 Task: Create a rule from the Agile list, Priority changed -> Complete task in the project AgileRadius if Priority Cleared then Complete Task
Action: Mouse moved to (79, 283)
Screenshot: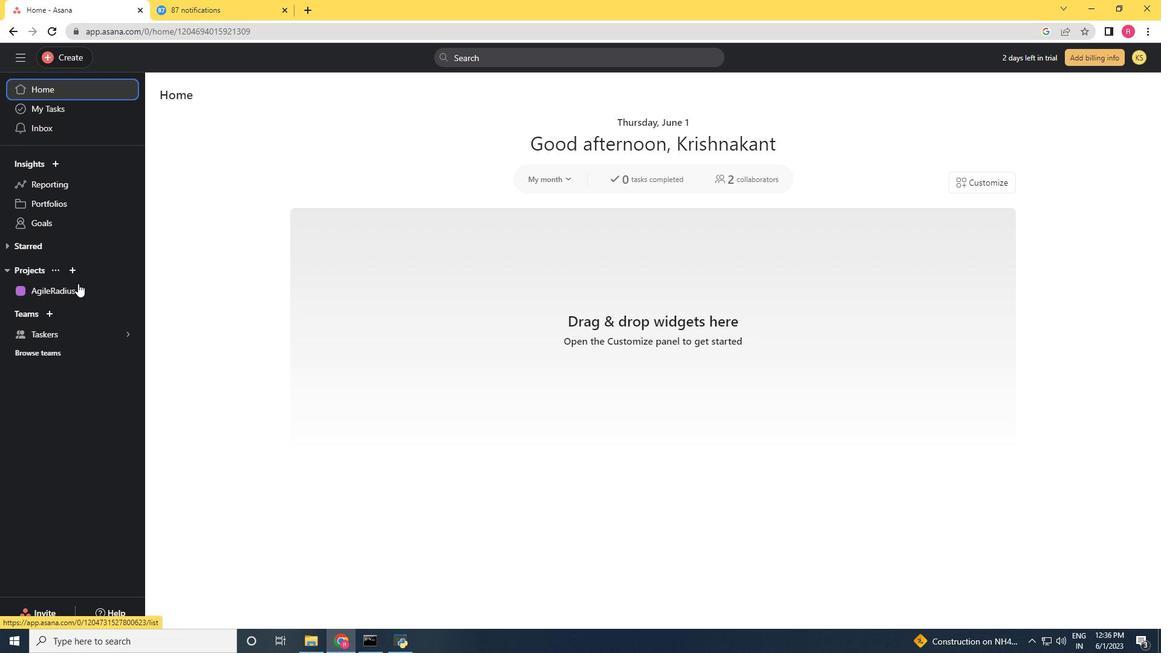 
Action: Mouse pressed left at (79, 283)
Screenshot: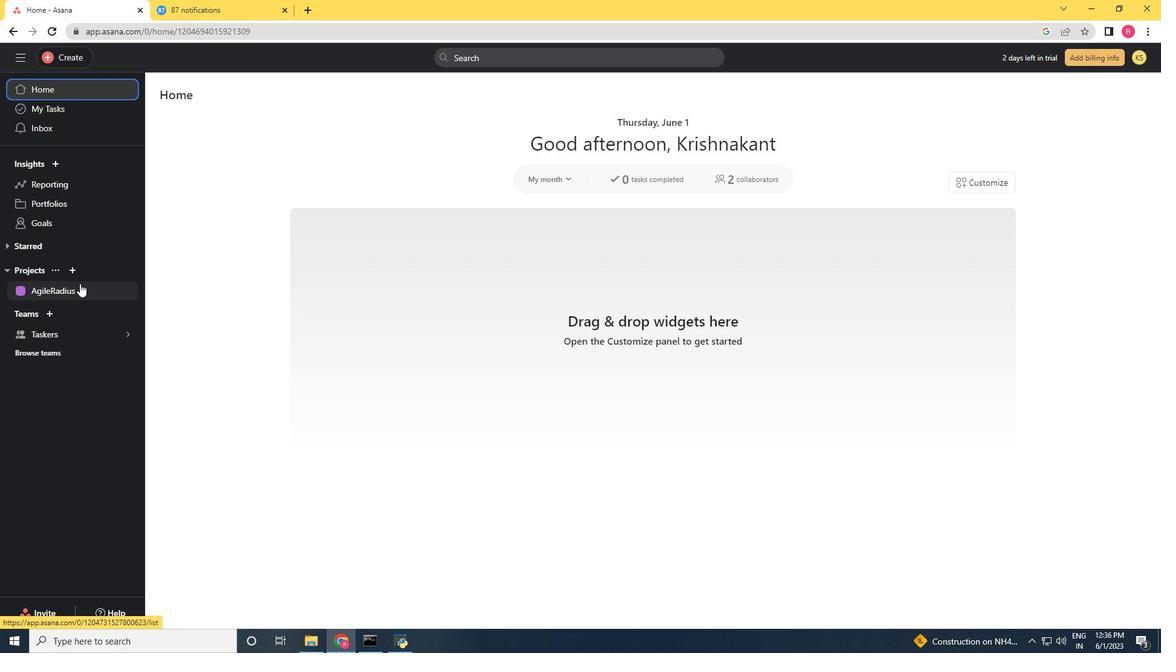 
Action: Mouse moved to (1119, 102)
Screenshot: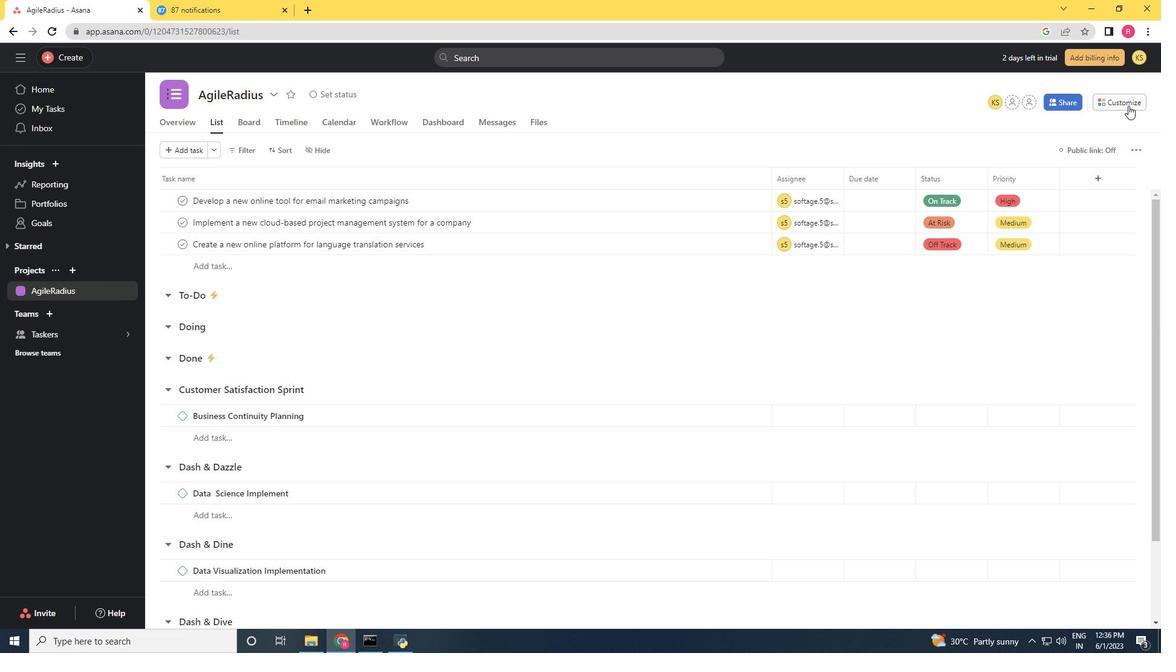 
Action: Mouse pressed left at (1119, 102)
Screenshot: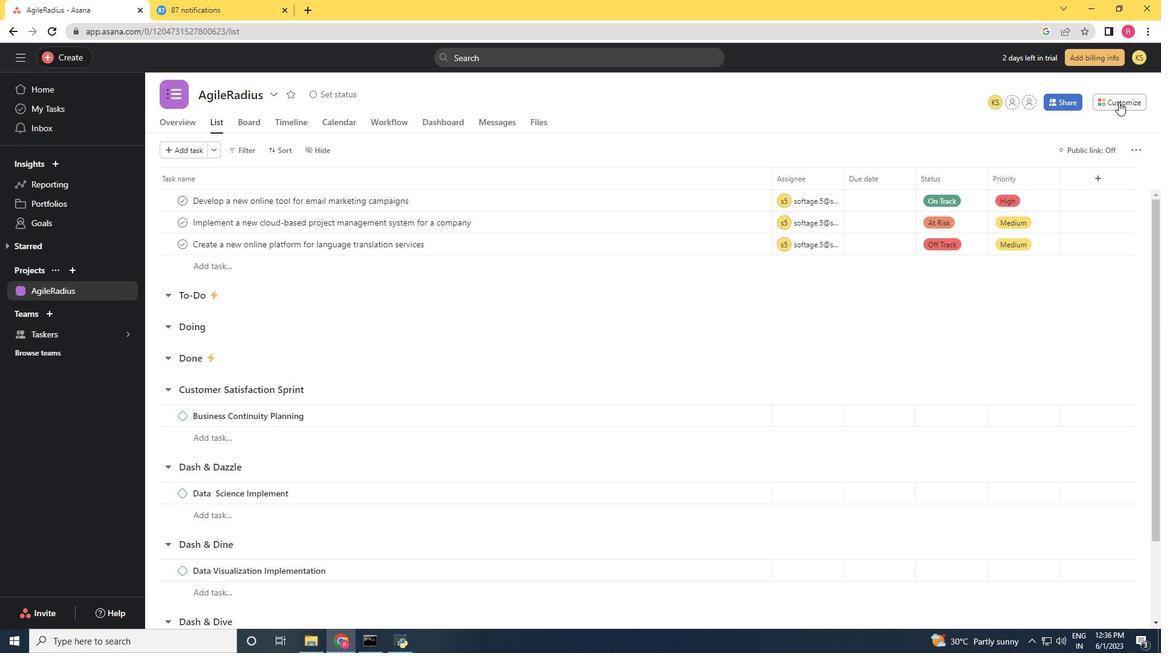 
Action: Mouse moved to (900, 270)
Screenshot: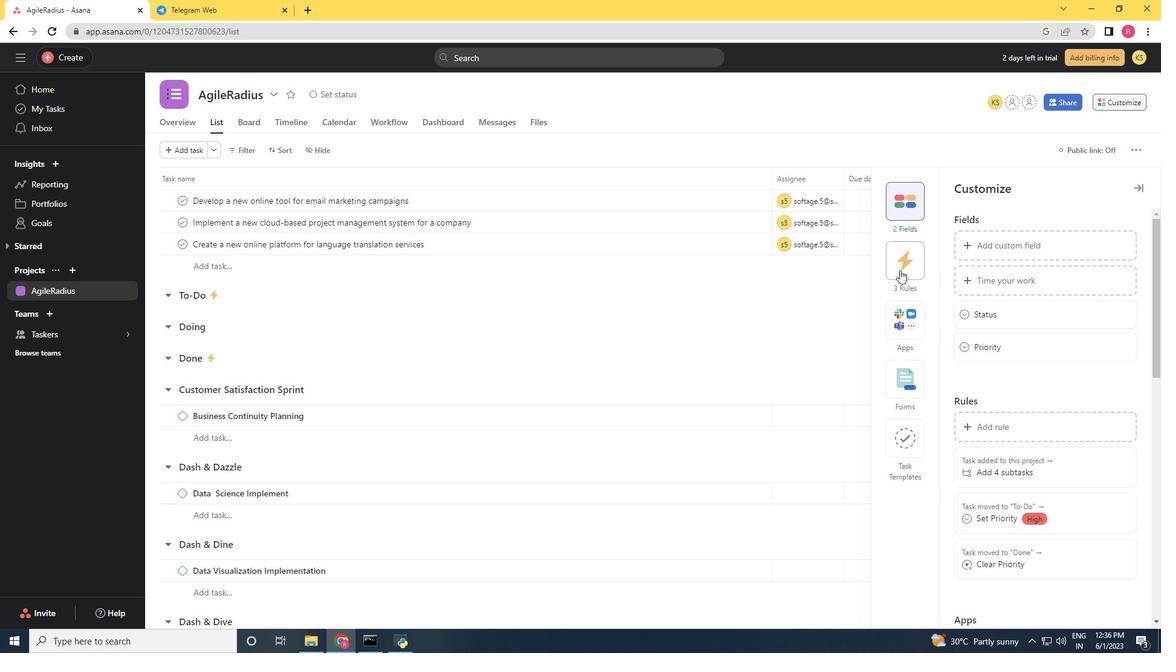 
Action: Mouse pressed left at (900, 270)
Screenshot: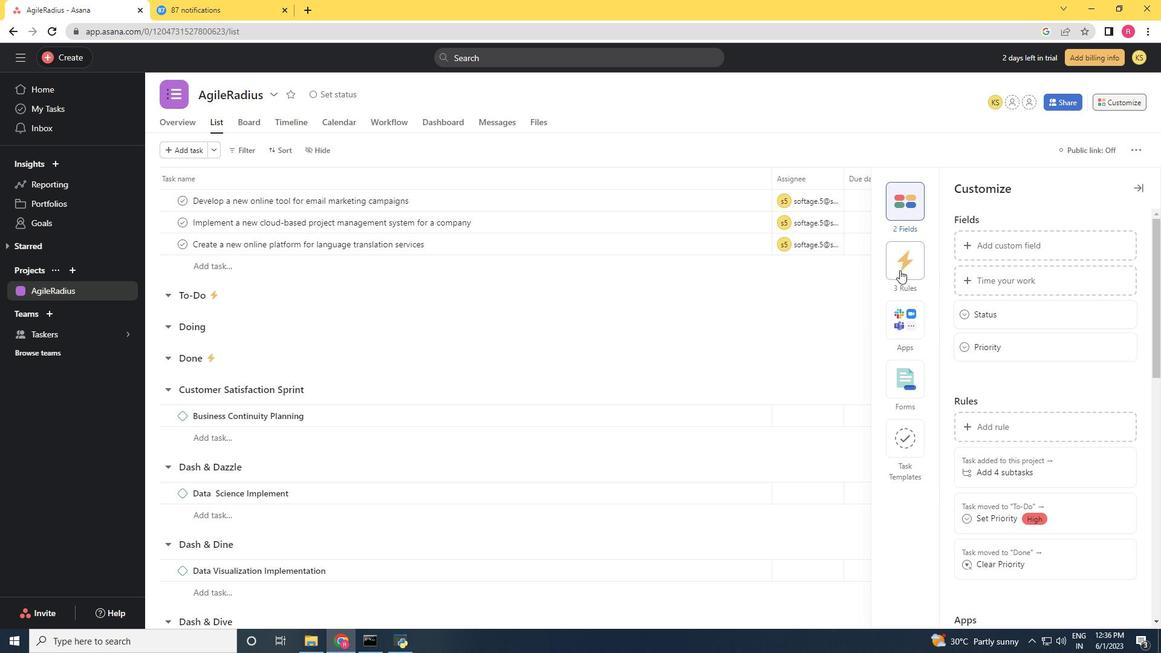 
Action: Mouse moved to (1005, 249)
Screenshot: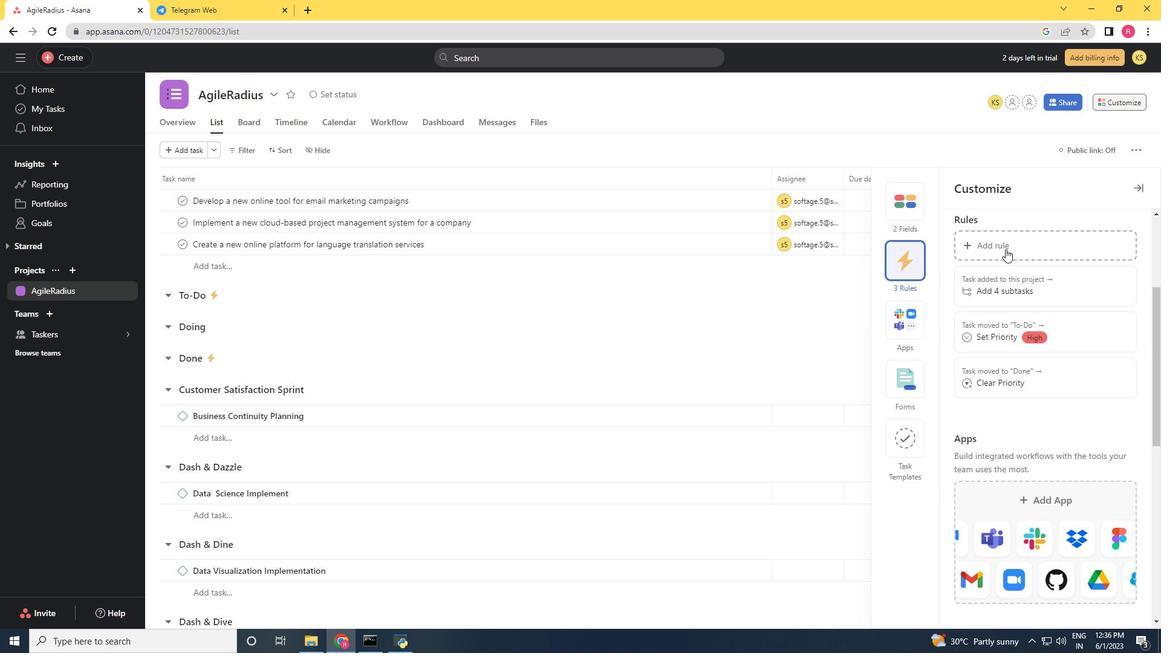 
Action: Mouse pressed left at (1005, 249)
Screenshot: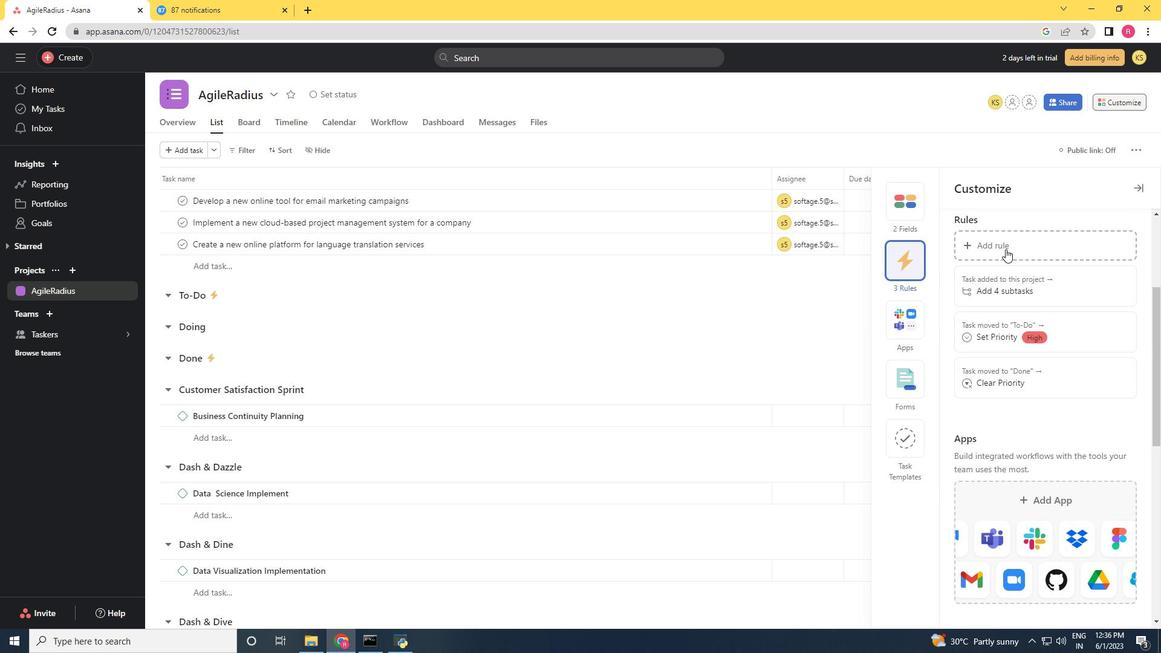 
Action: Mouse moved to (254, 180)
Screenshot: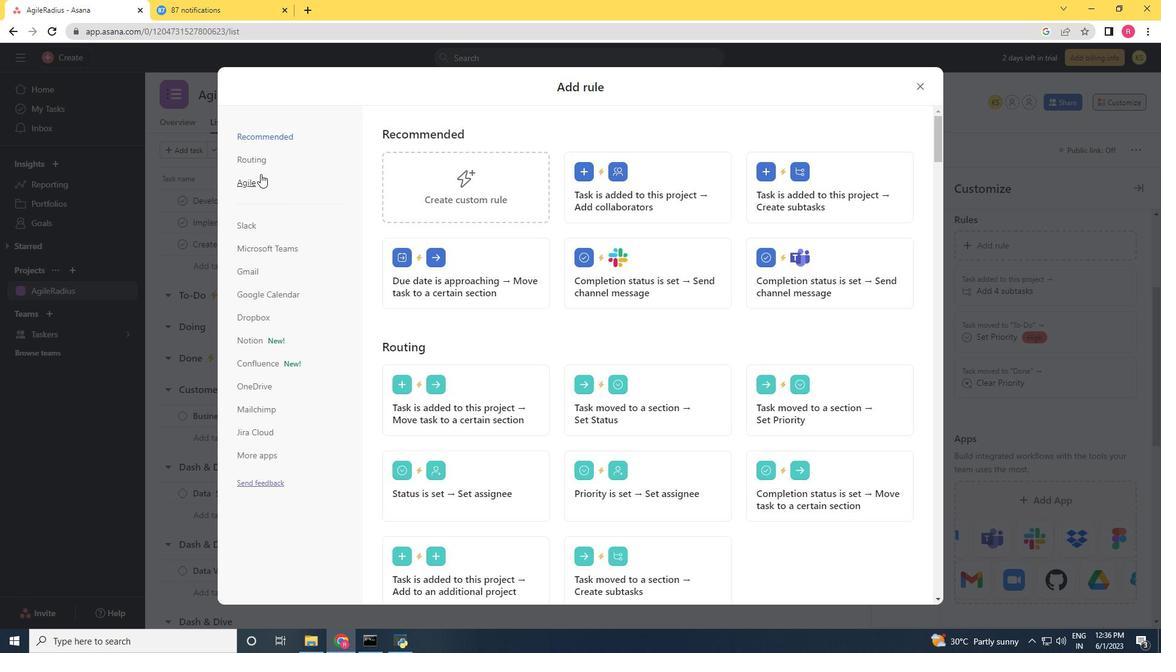 
Action: Mouse pressed left at (254, 180)
Screenshot: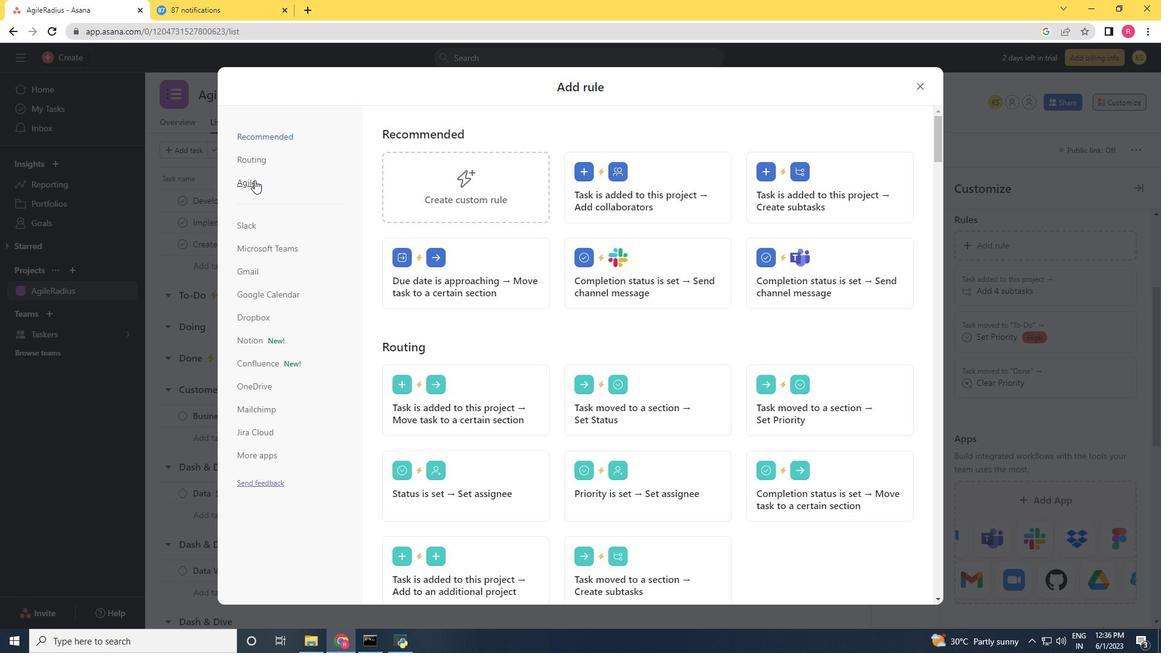 
Action: Mouse moved to (701, 199)
Screenshot: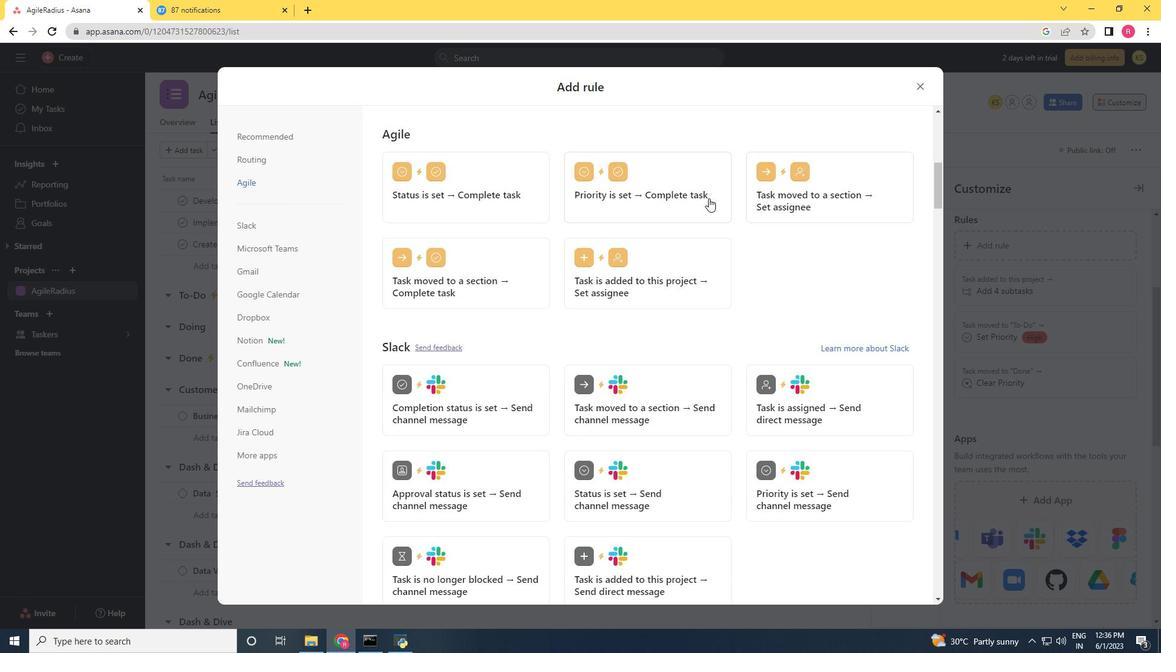 
Action: Mouse pressed left at (701, 199)
Screenshot: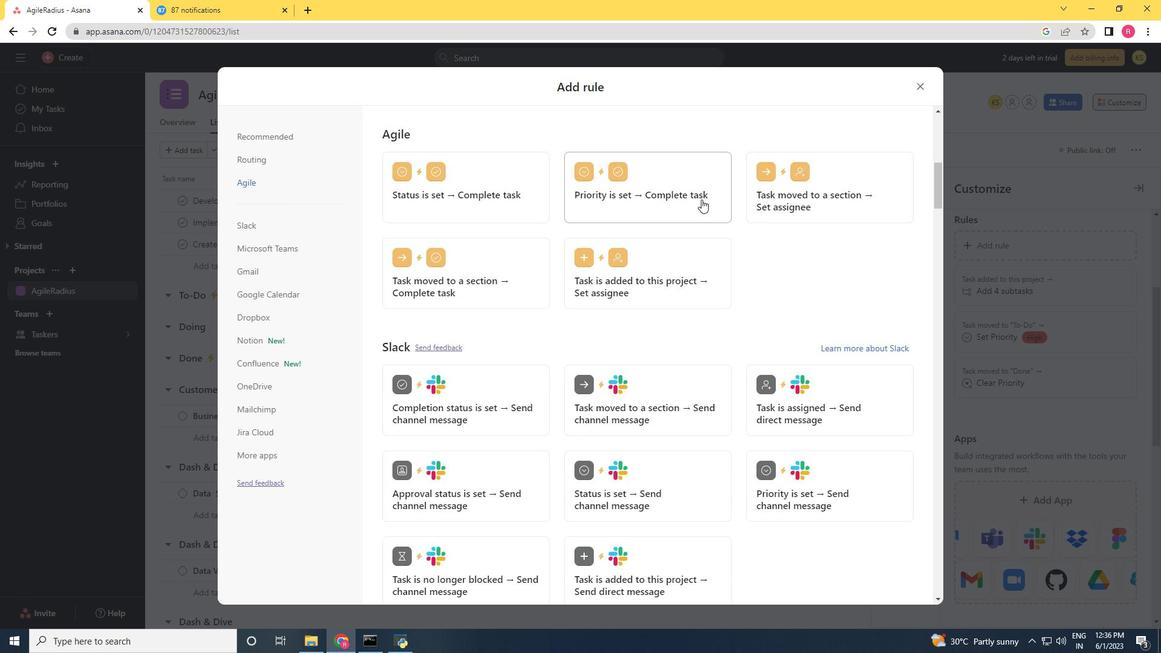 
Action: Mouse moved to (786, 214)
Screenshot: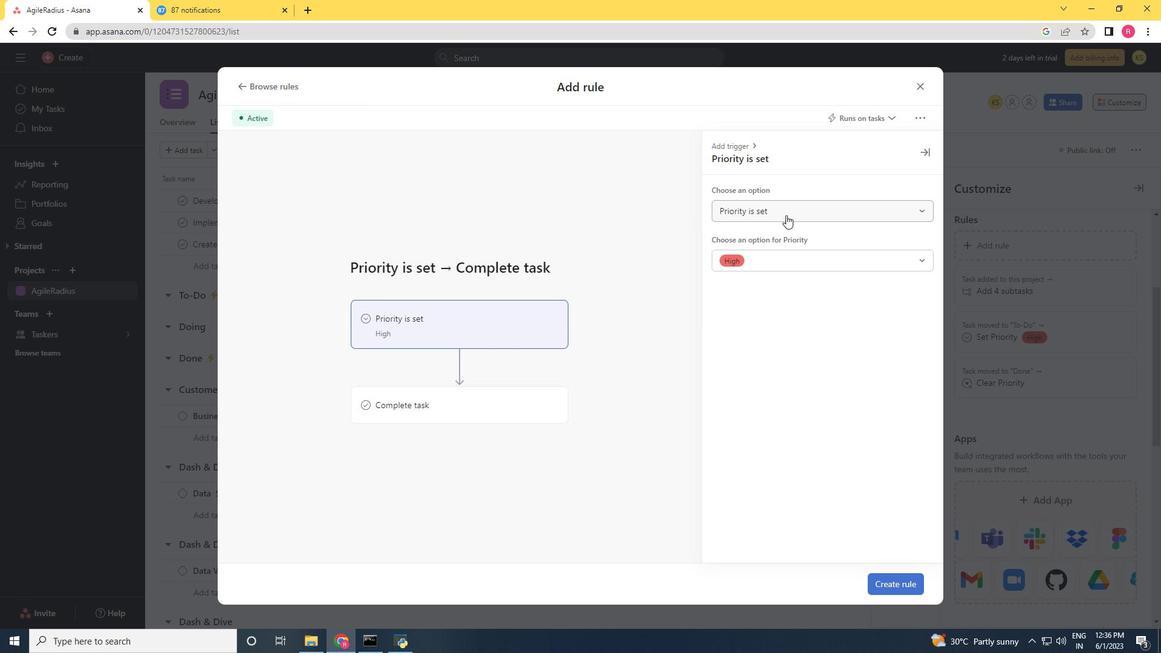 
Action: Mouse pressed left at (786, 214)
Screenshot: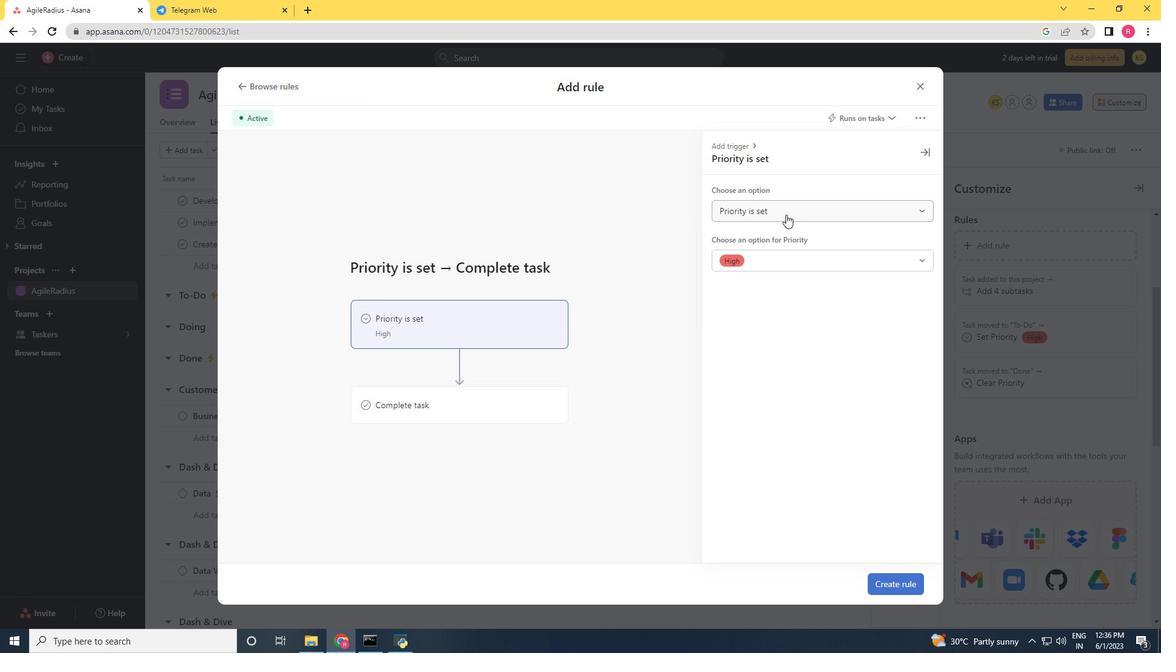 
Action: Mouse moved to (782, 254)
Screenshot: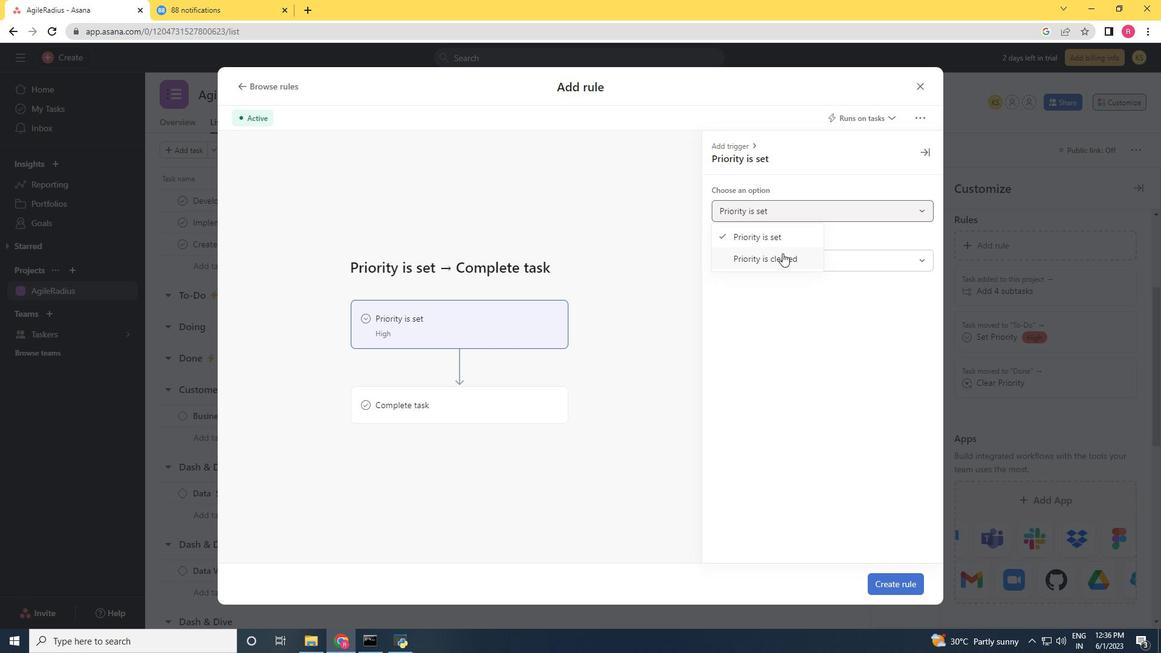 
Action: Mouse pressed left at (782, 254)
Screenshot: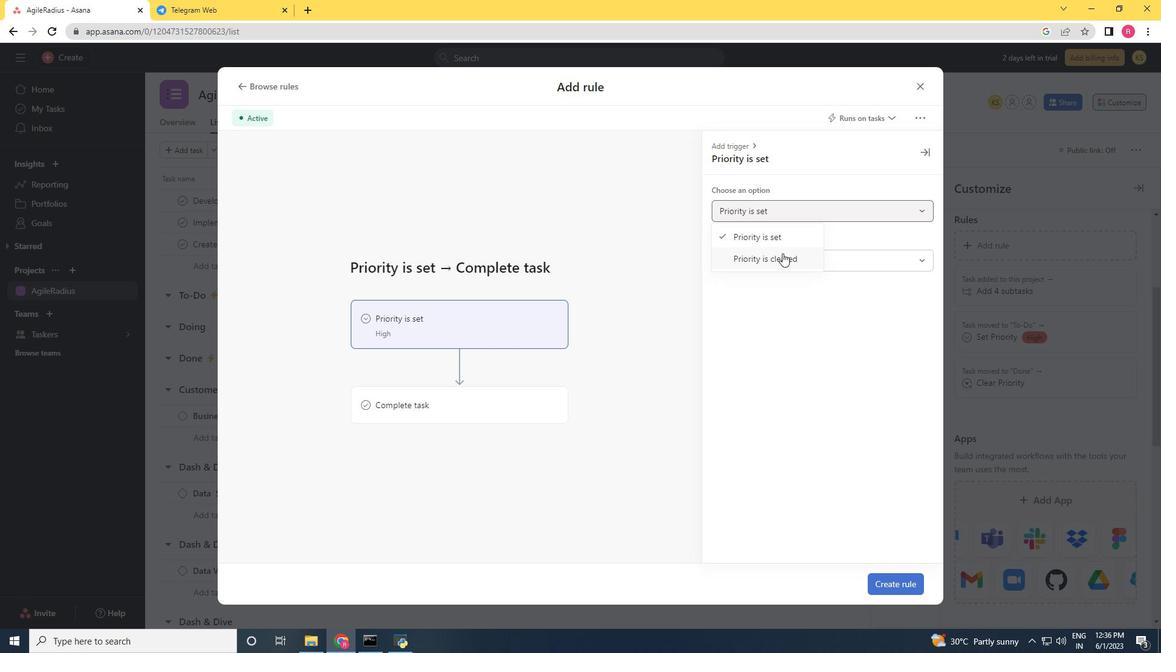 
Action: Mouse moved to (437, 389)
Screenshot: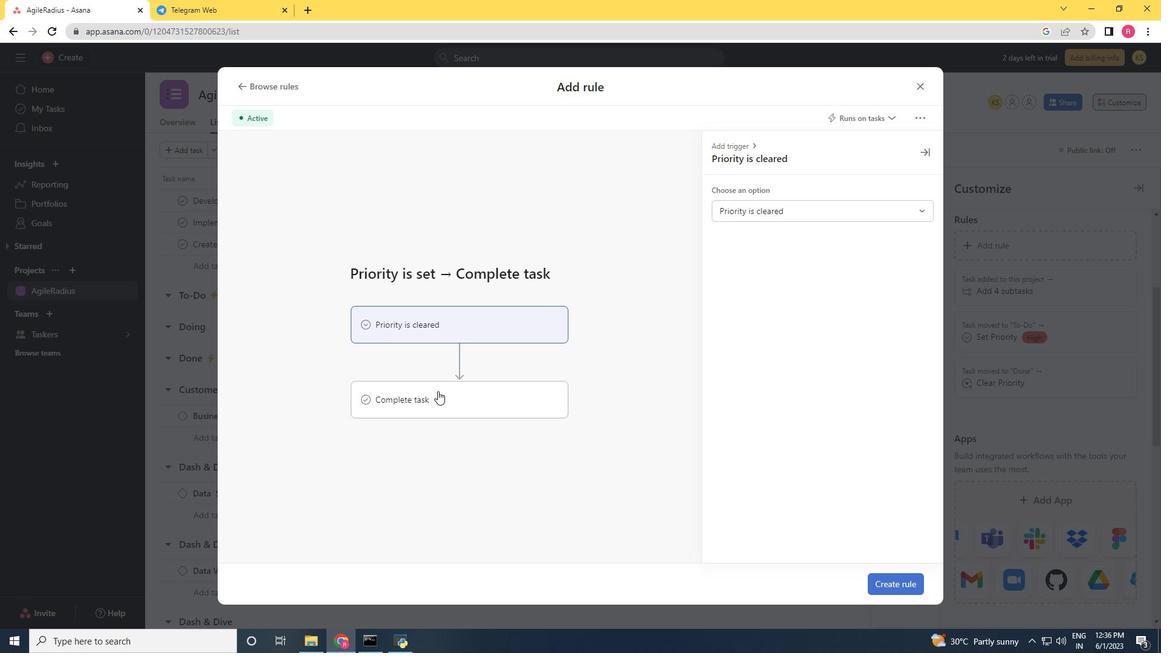
Action: Mouse pressed left at (437, 389)
Screenshot: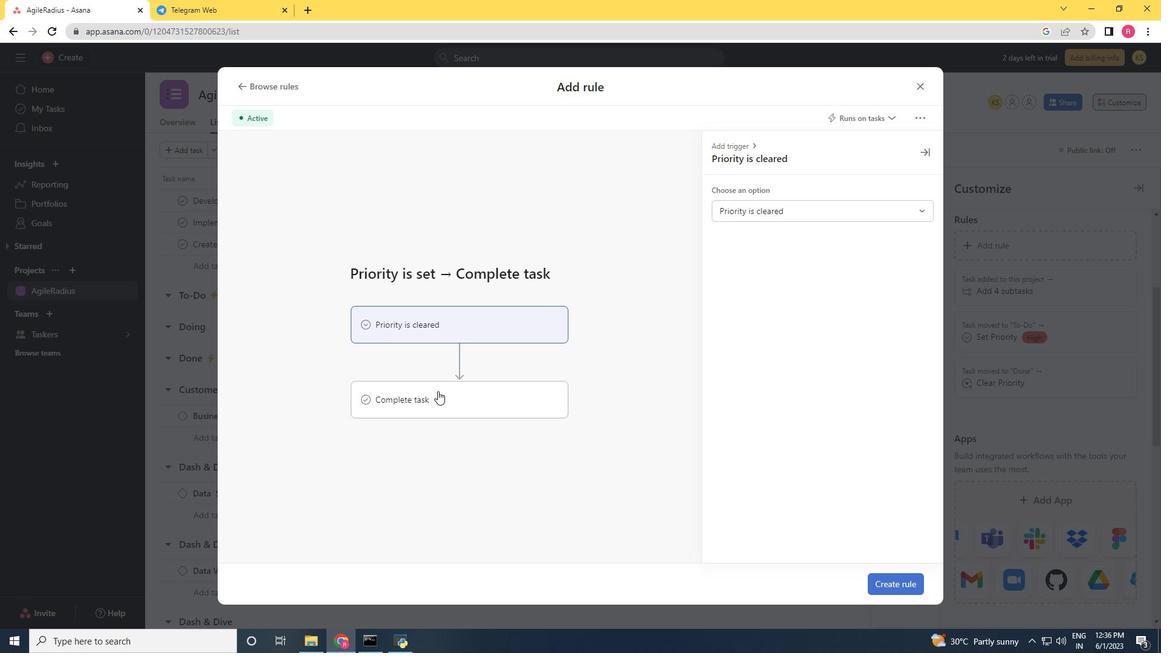 
Action: Mouse moved to (729, 214)
Screenshot: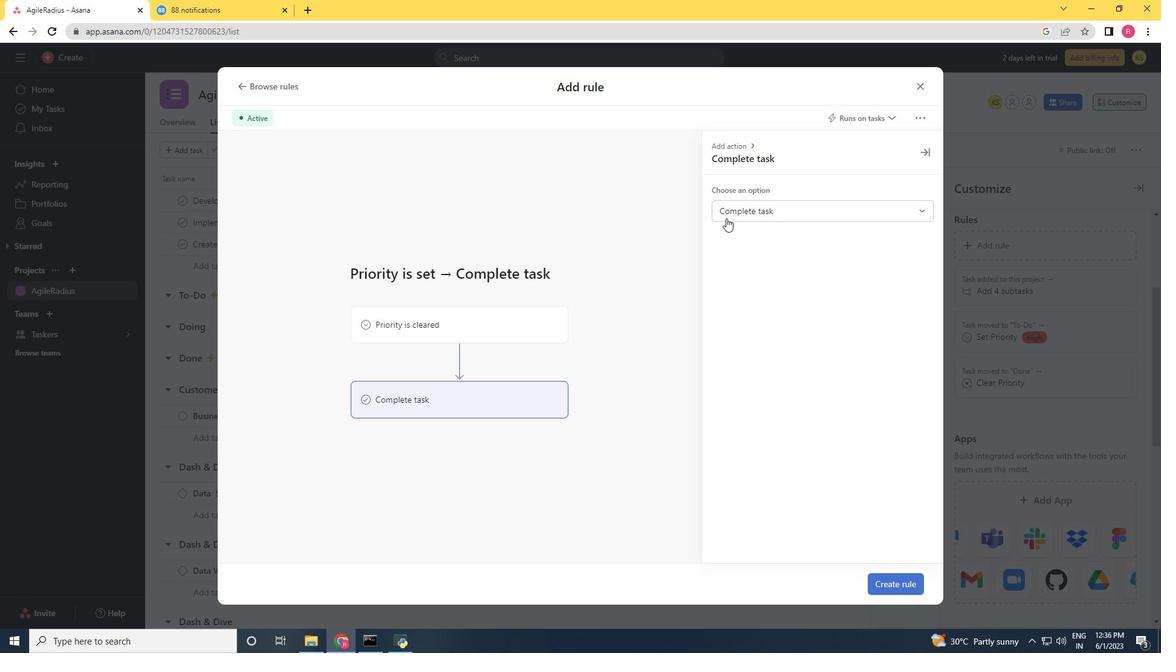 
Action: Mouse pressed left at (729, 214)
Screenshot: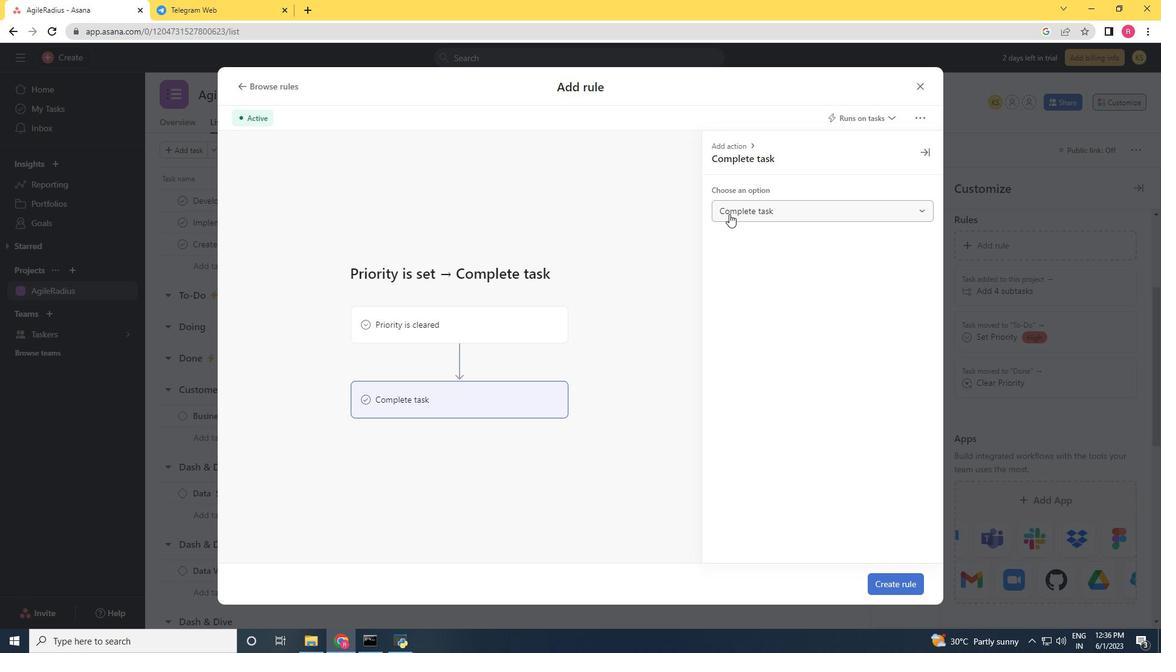 
Action: Mouse moved to (744, 240)
Screenshot: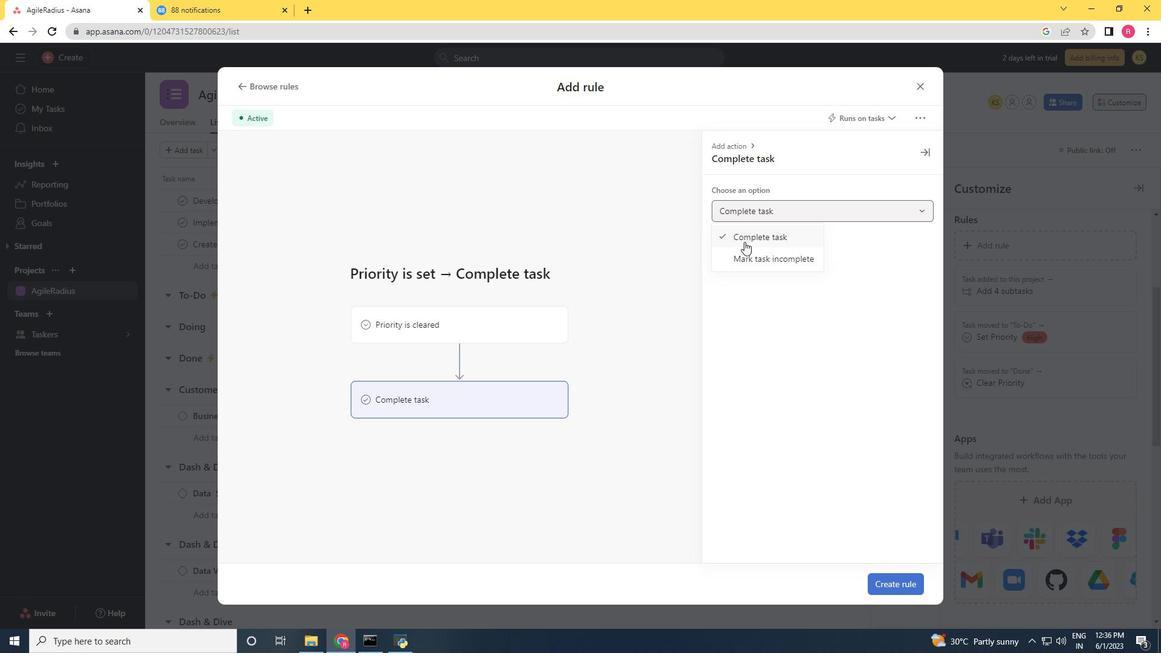 
Action: Mouse pressed left at (744, 240)
Screenshot: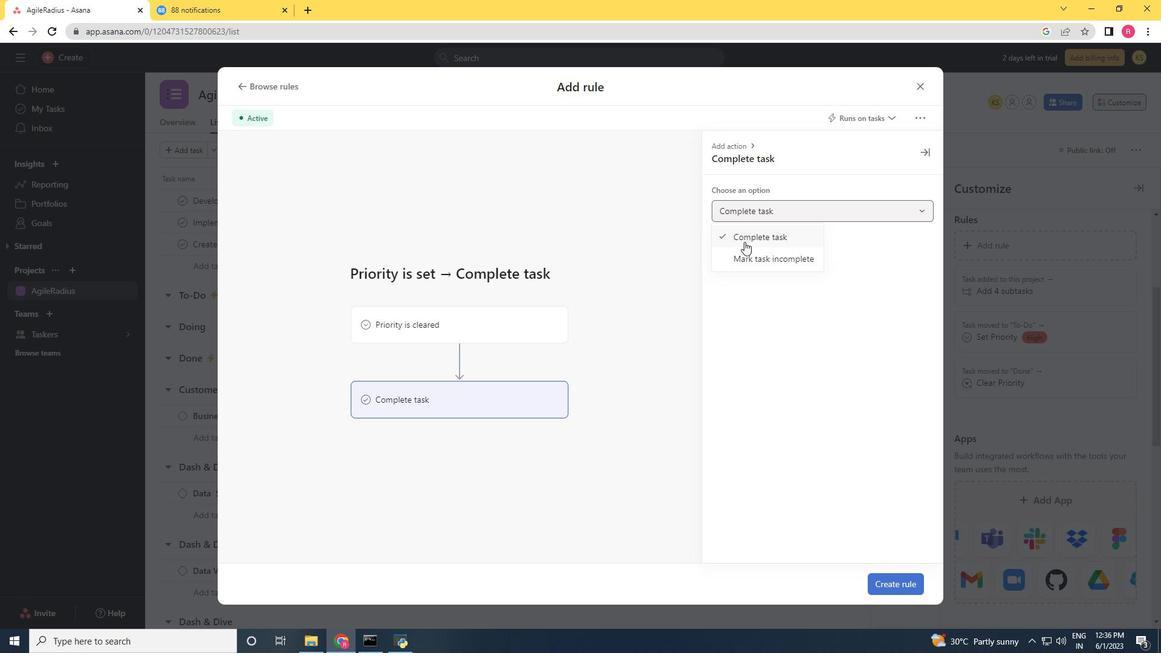
Action: Mouse moved to (890, 584)
Screenshot: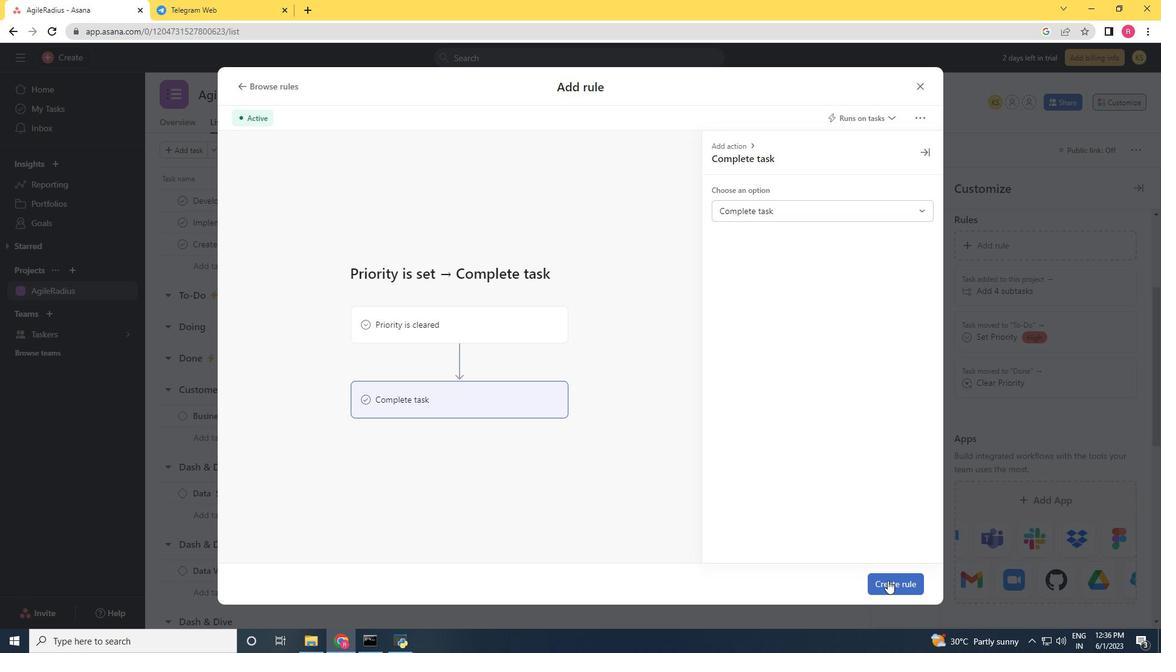 
Action: Mouse pressed left at (890, 584)
Screenshot: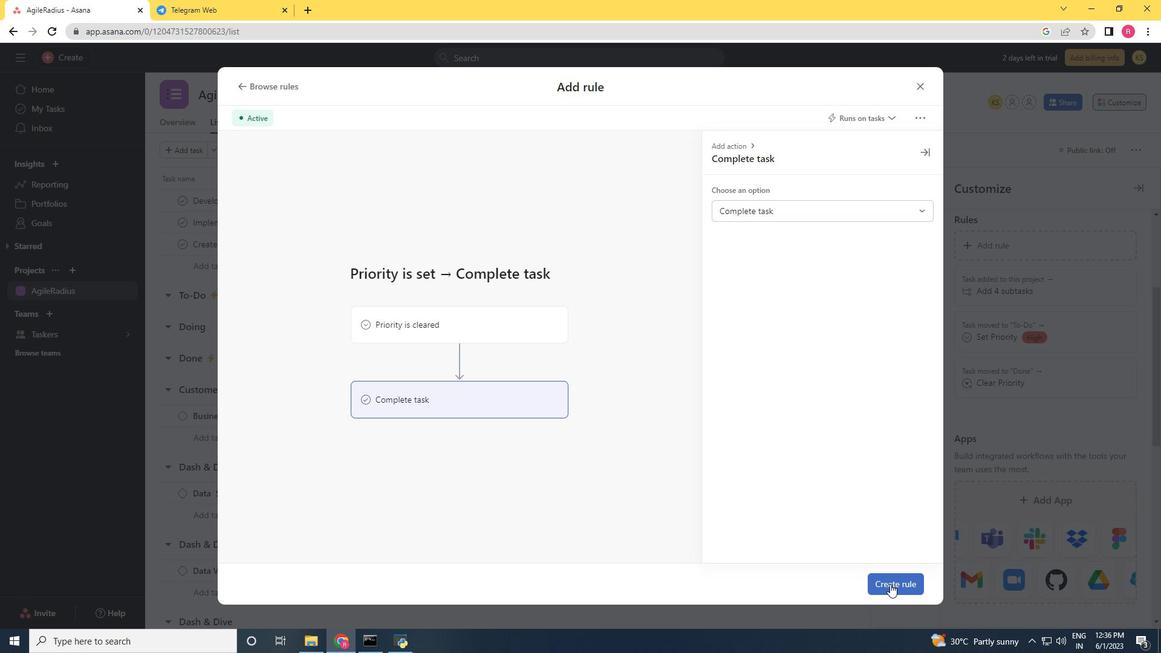 
Action: Mouse moved to (92, 414)
Screenshot: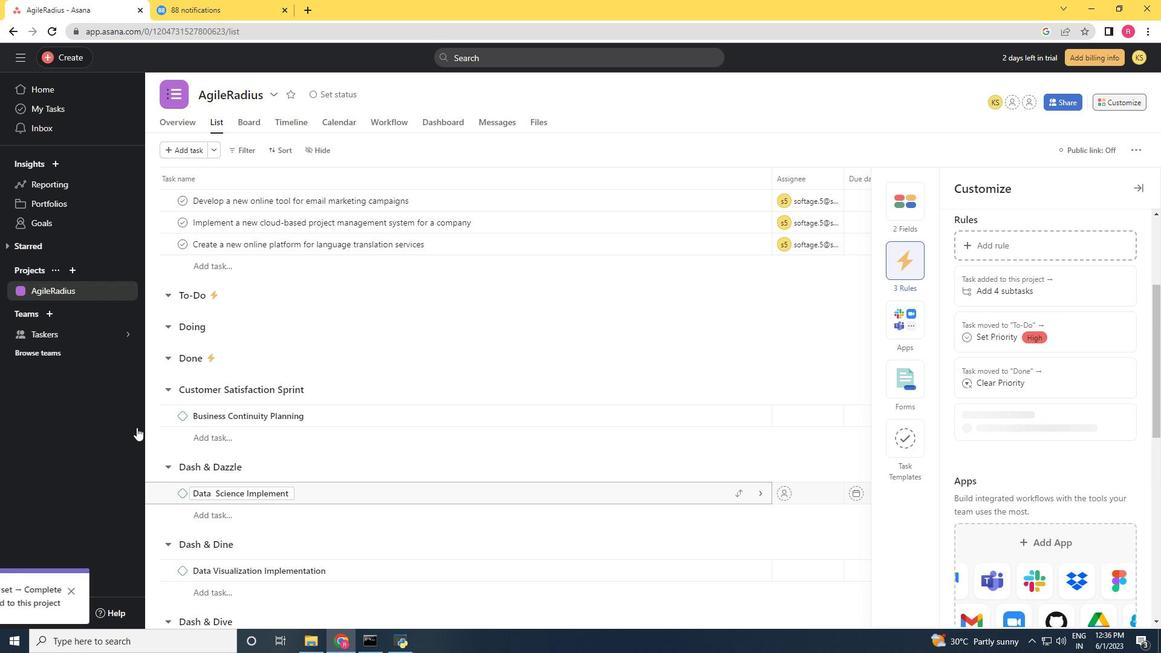 
